 Task: Go to iMovie help and make a movie with style, Click On Choose a movie theme
Action: Mouse moved to (305, 10)
Screenshot: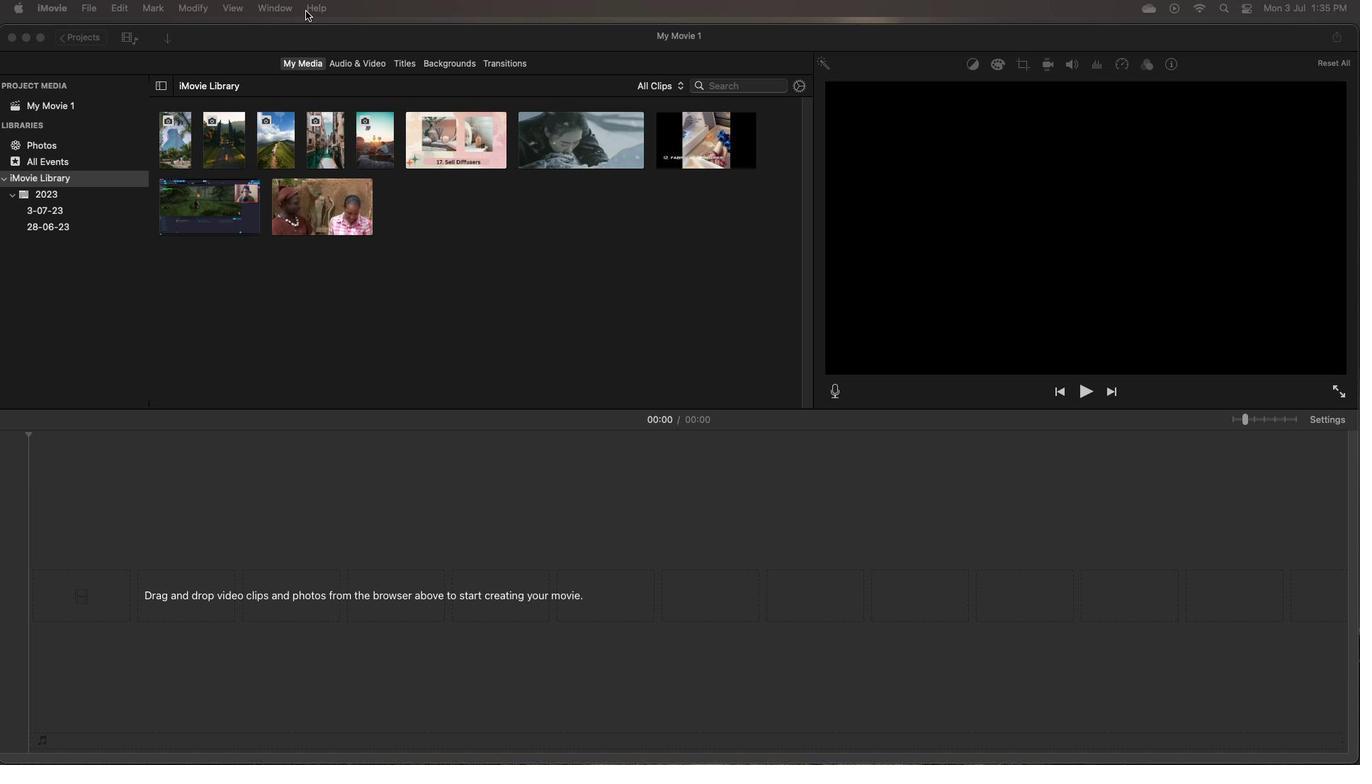 
Action: Mouse pressed left at (305, 10)
Screenshot: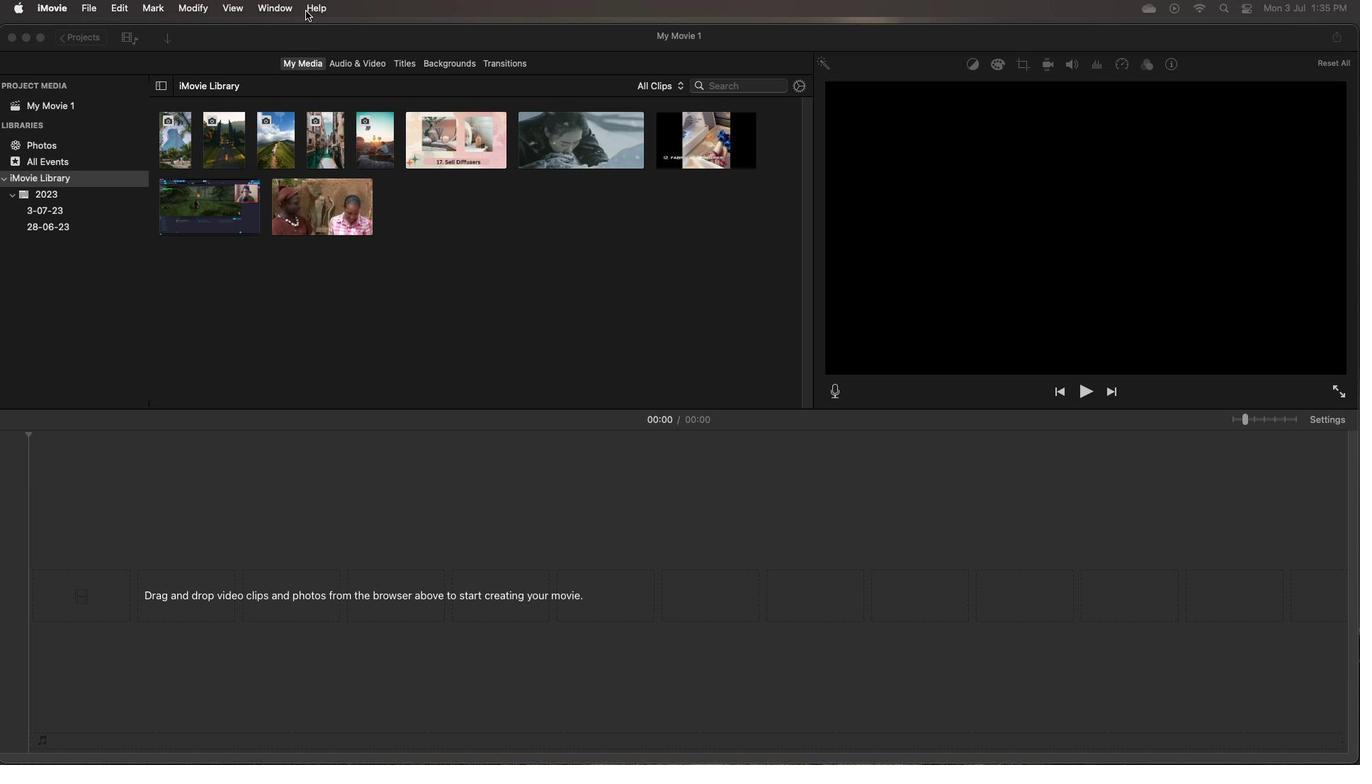 
Action: Mouse moved to (337, 49)
Screenshot: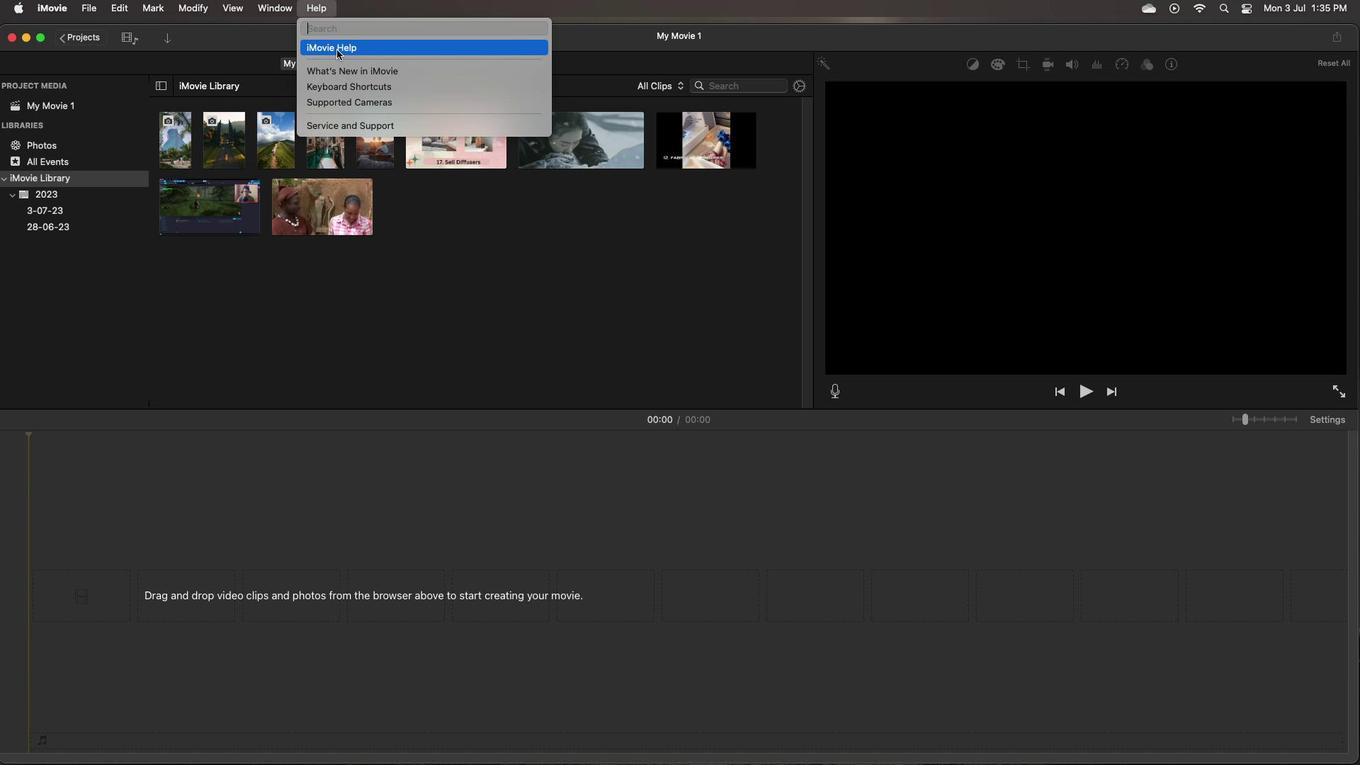 
Action: Mouse pressed left at (337, 49)
Screenshot: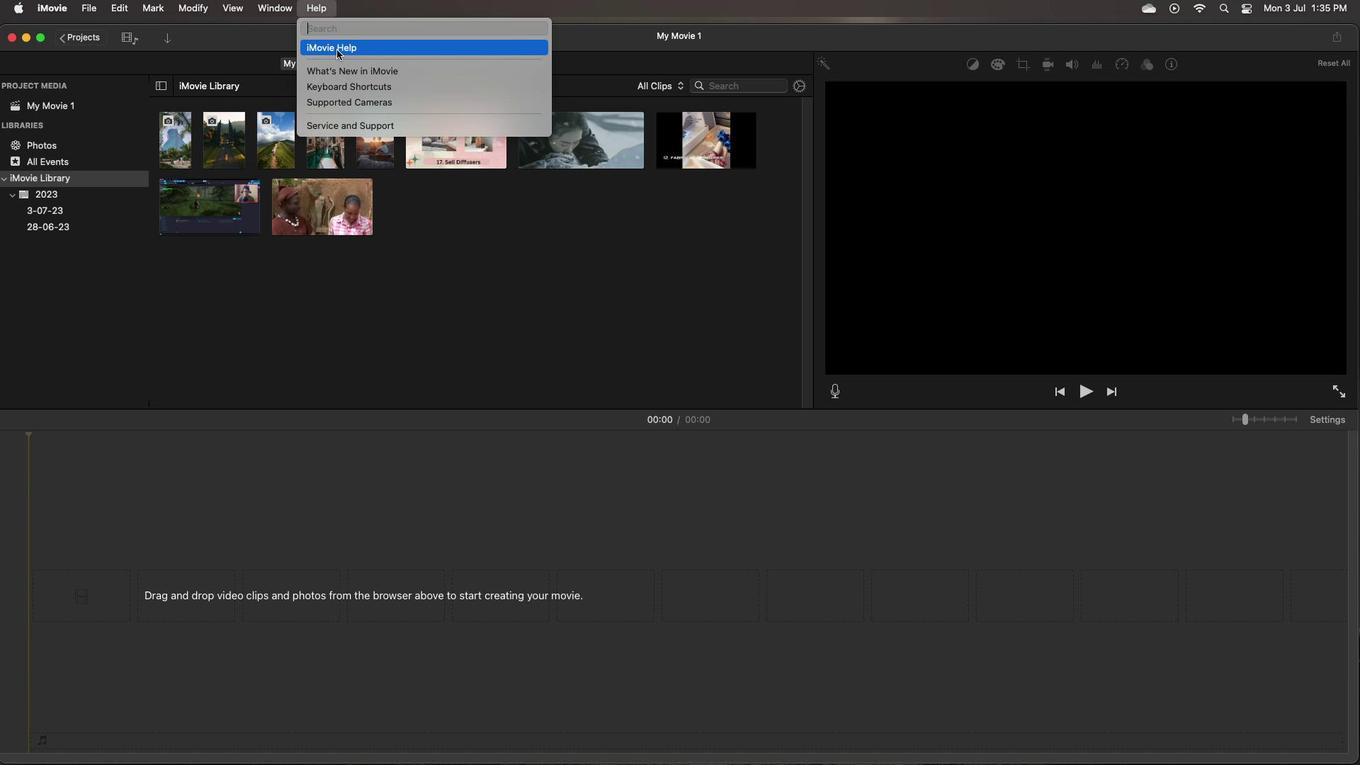 
Action: Mouse moved to (631, 447)
Screenshot: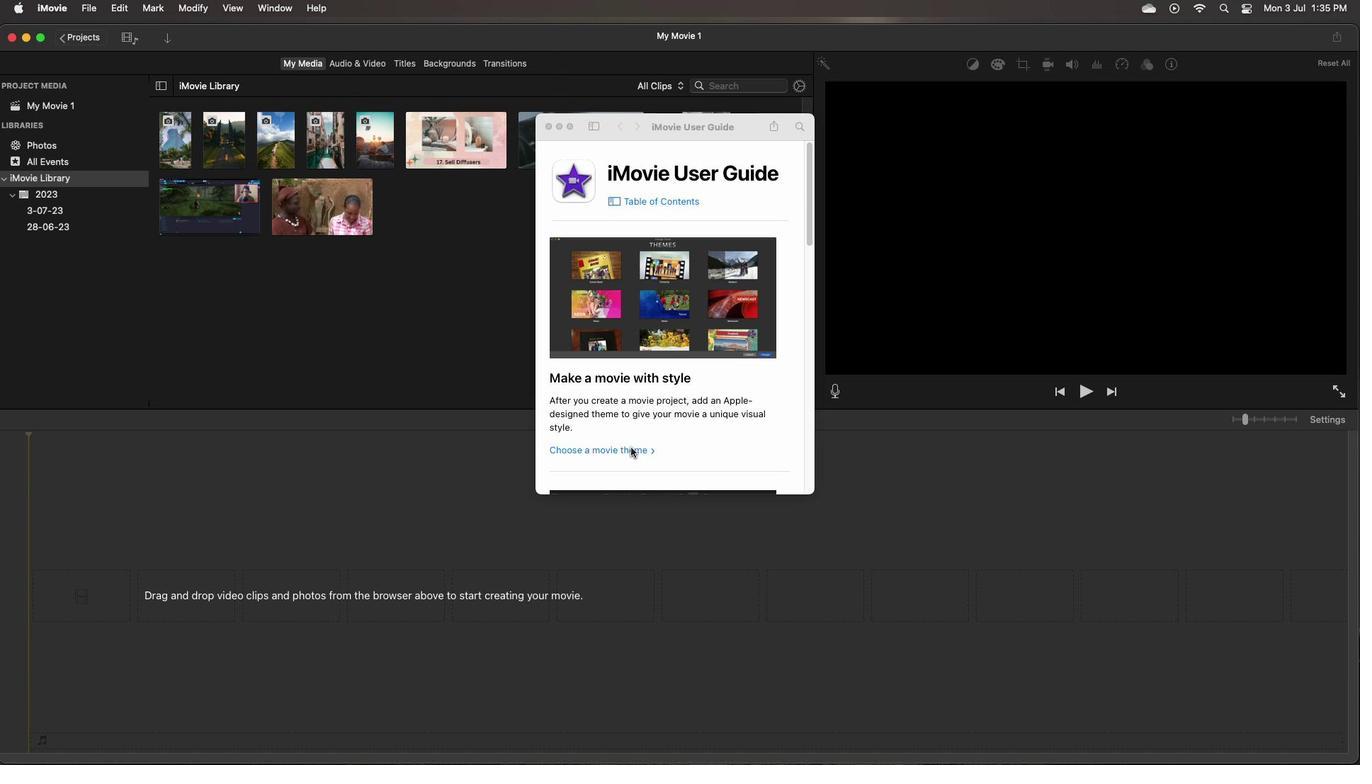 
Action: Mouse pressed left at (631, 447)
Screenshot: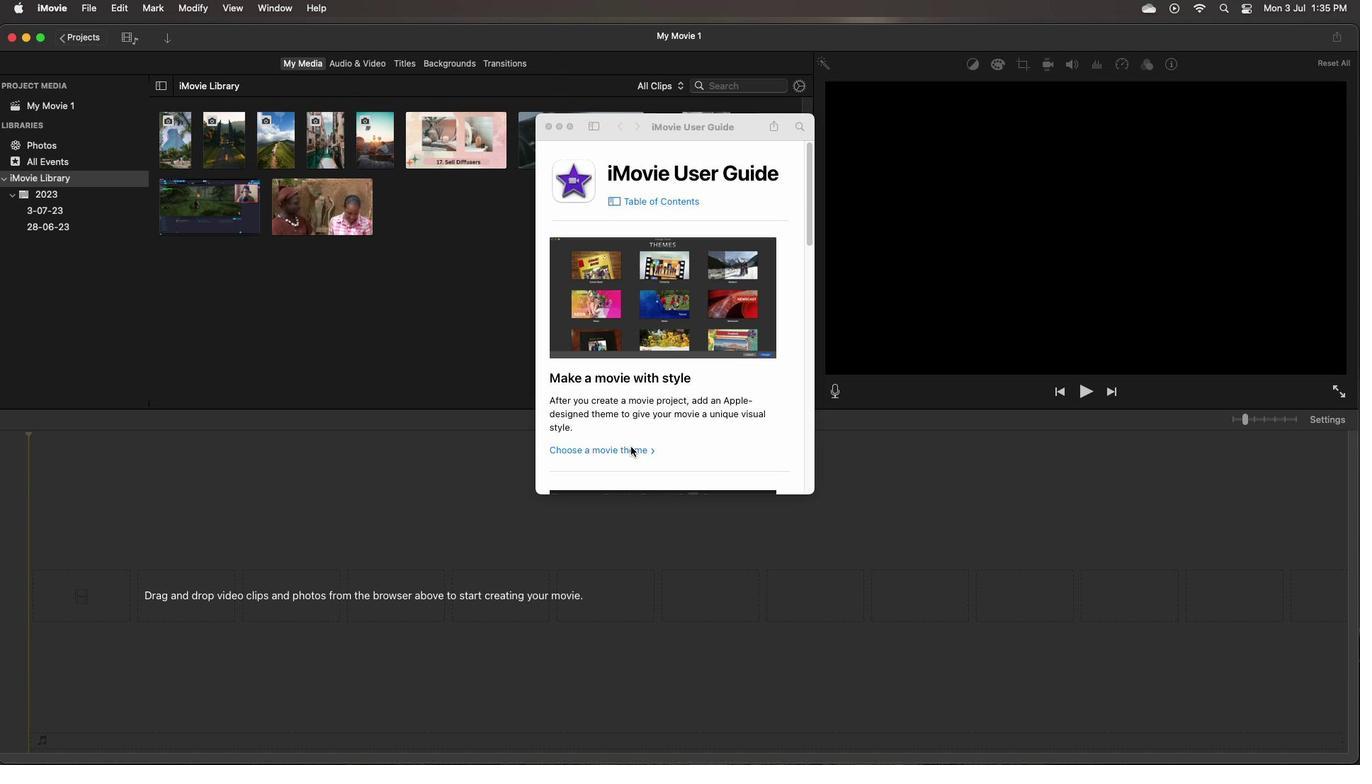 
Action: Mouse moved to (631, 450)
Screenshot: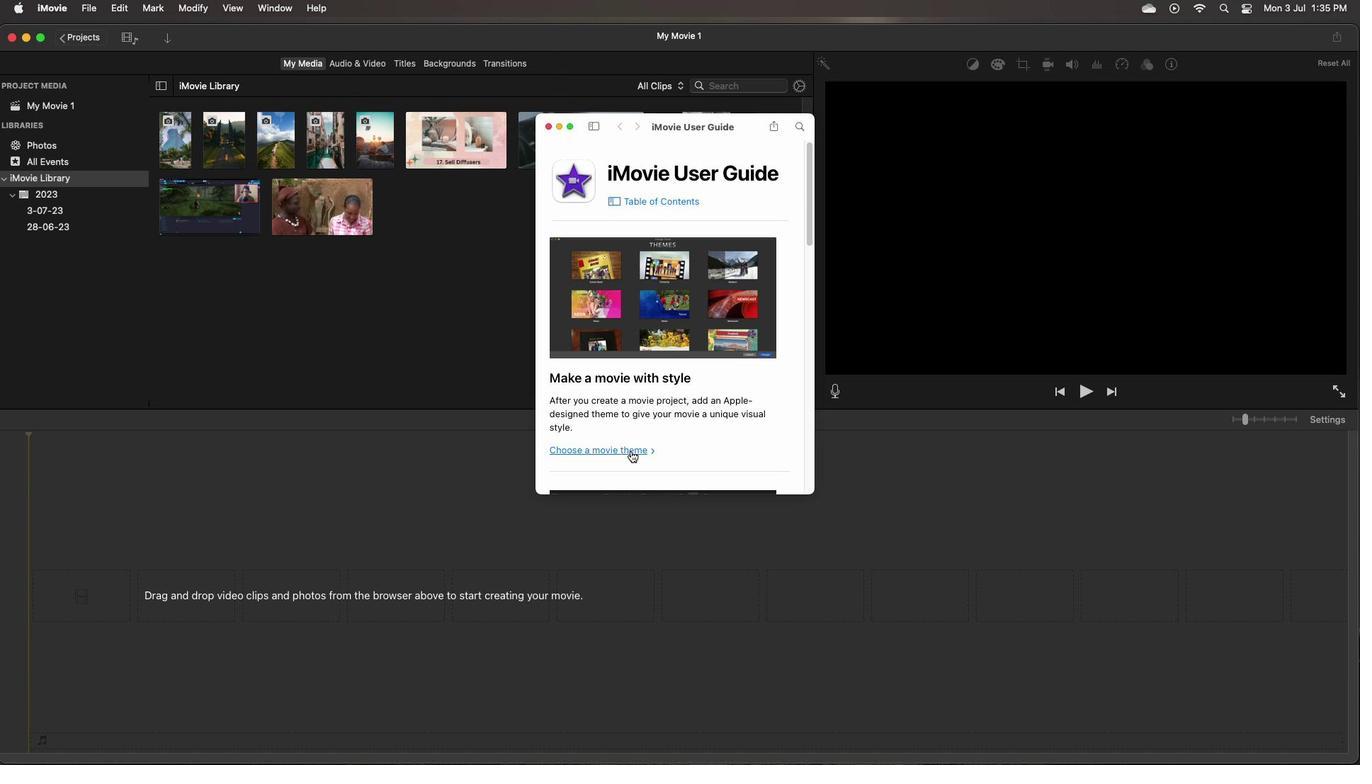 
Action: Mouse pressed left at (631, 450)
Screenshot: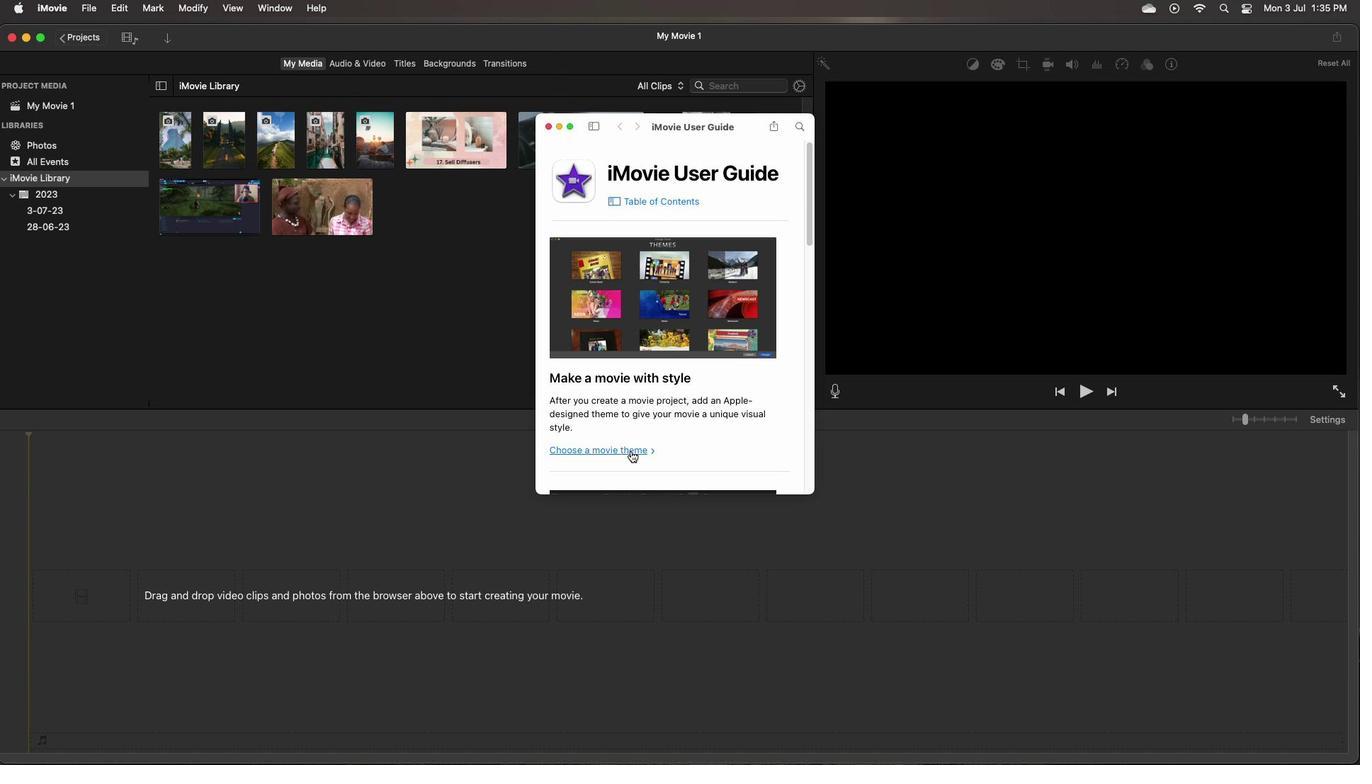 
